 Task: Create a task  Upgrade and migrate company environmental management to a cloud-based solution , assign it to team member softage.5@softage.net in the project BitTech and update the status of the task to  At Risk , set the priority of the task to Medium
Action: Mouse moved to (81, 62)
Screenshot: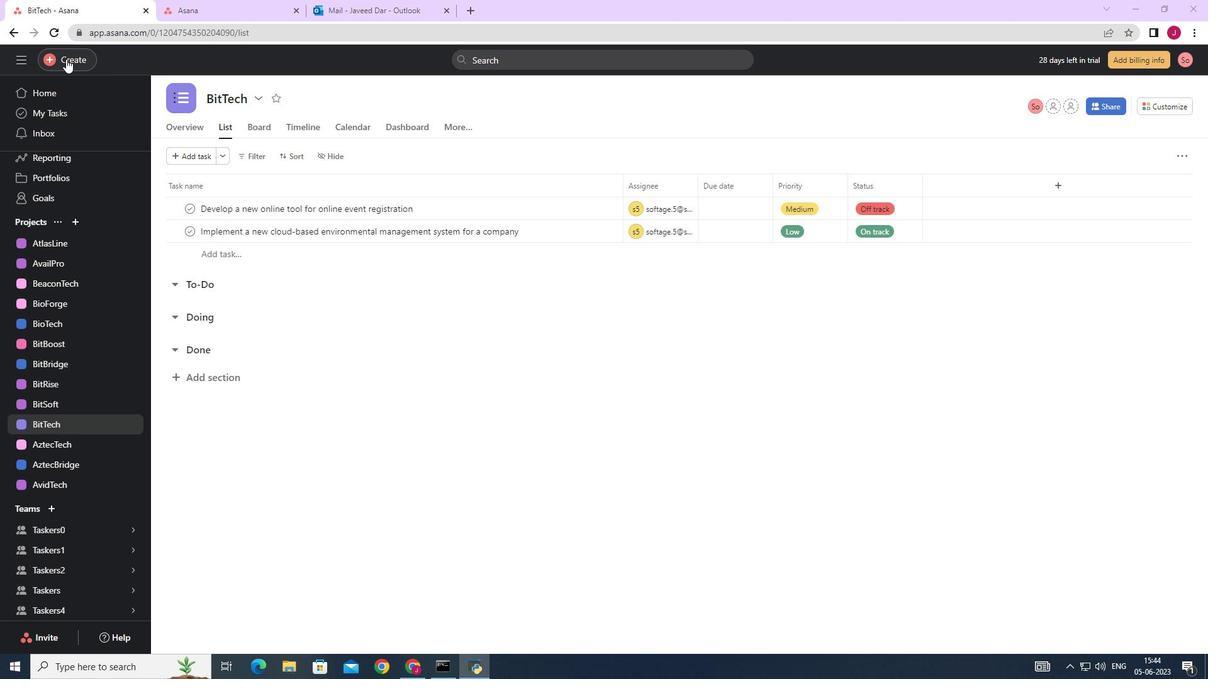 
Action: Mouse pressed left at (81, 62)
Screenshot: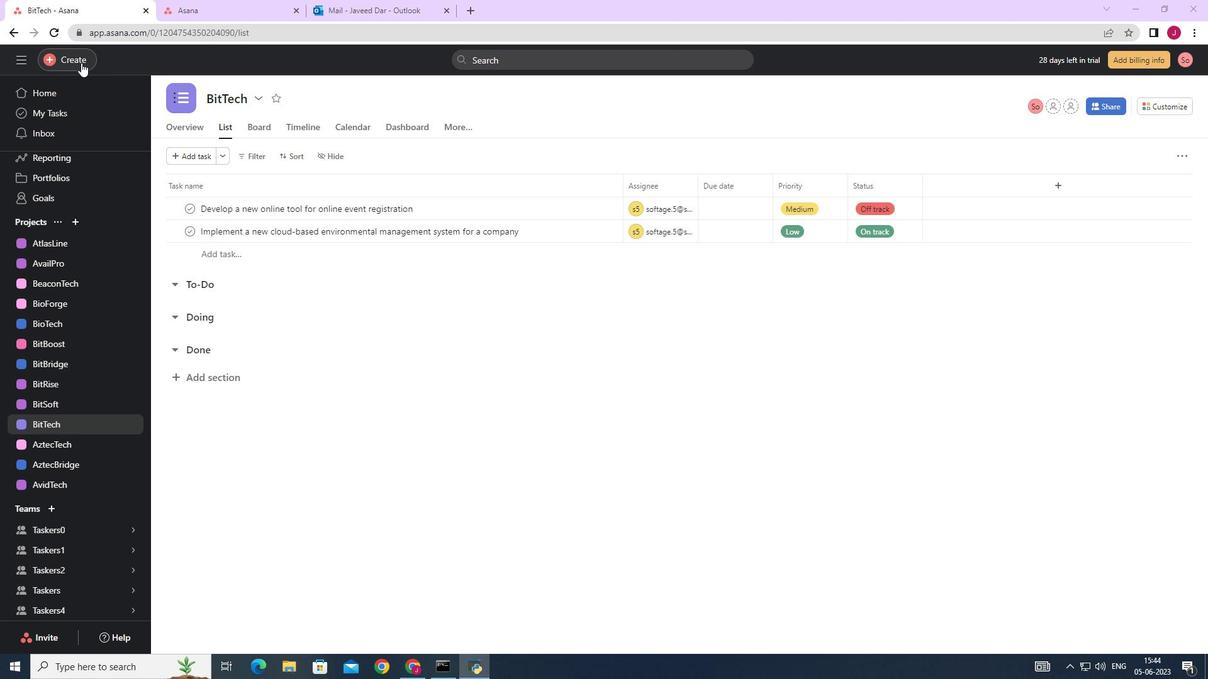 
Action: Mouse moved to (189, 60)
Screenshot: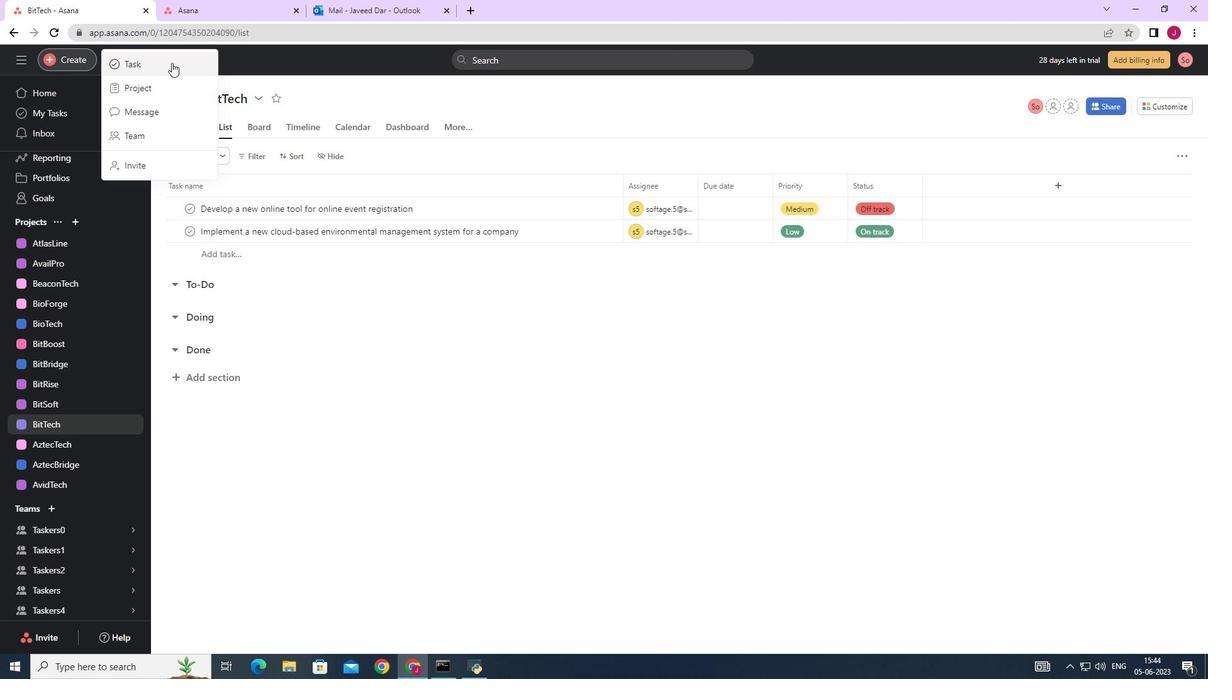
Action: Mouse pressed left at (189, 60)
Screenshot: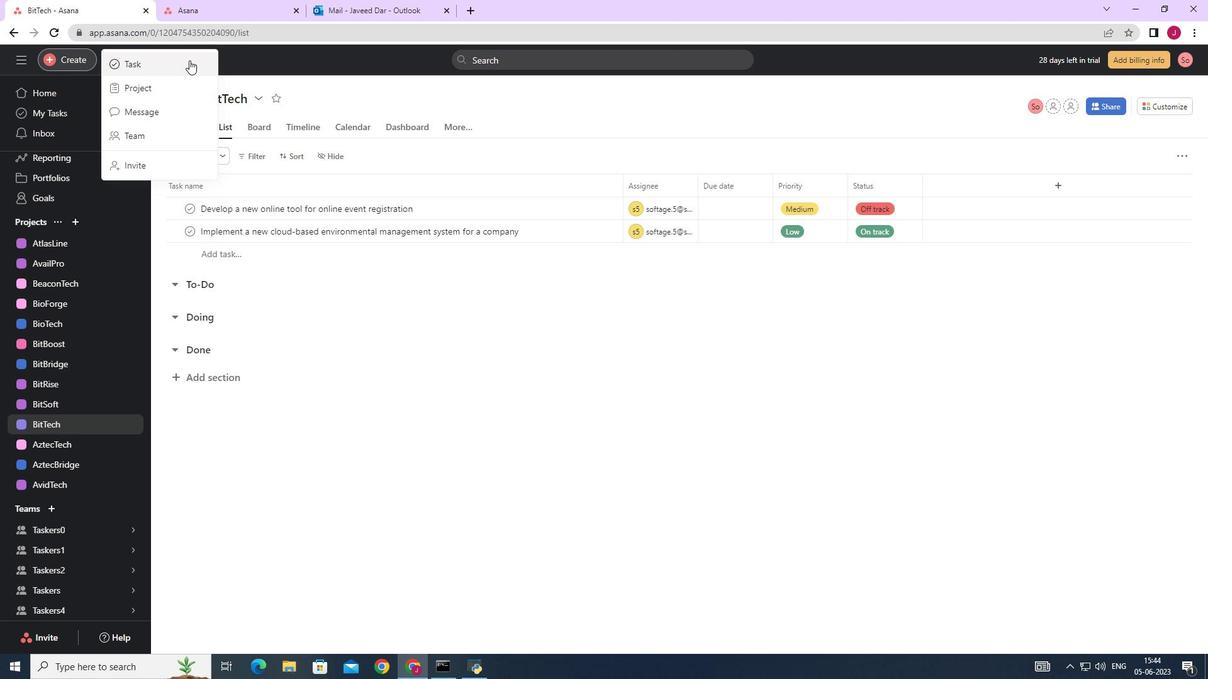
Action: Mouse moved to (957, 419)
Screenshot: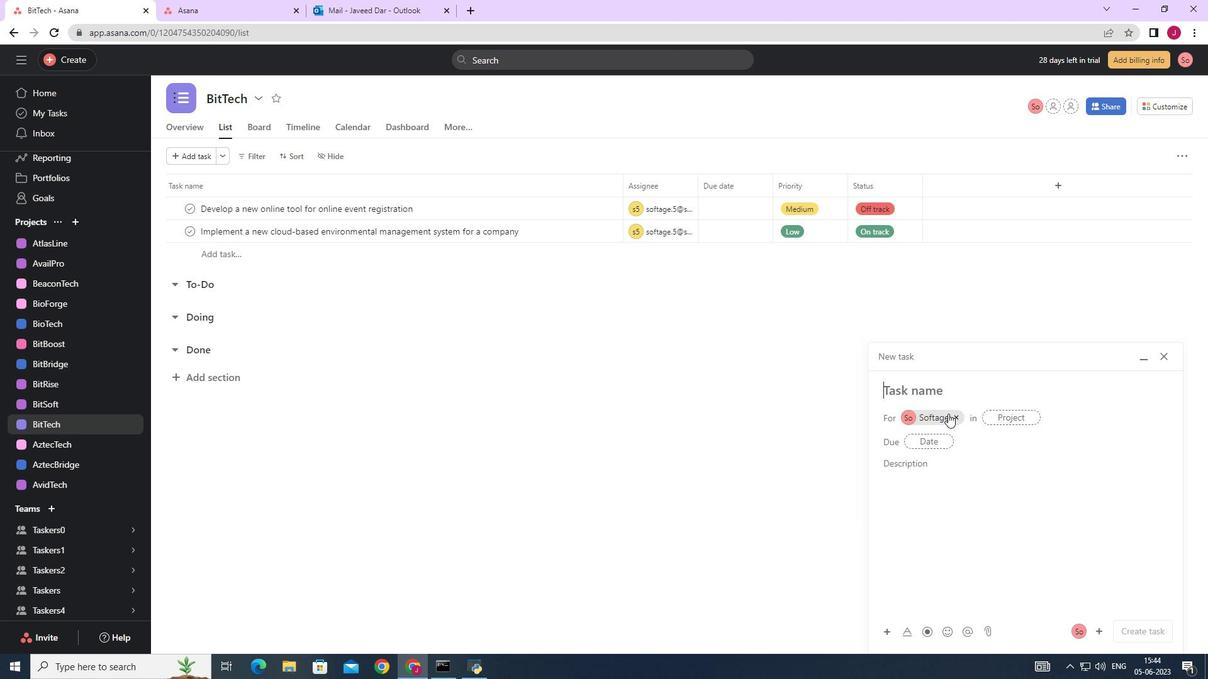 
Action: Mouse pressed left at (957, 419)
Screenshot: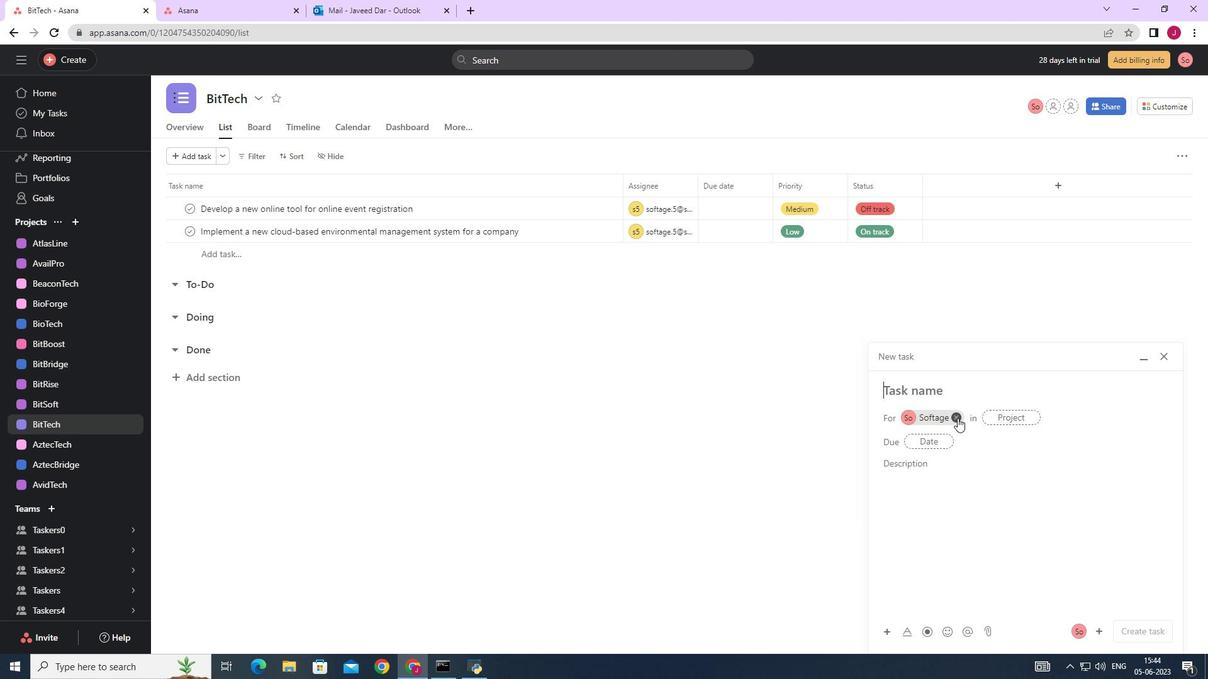 
Action: Mouse moved to (930, 388)
Screenshot: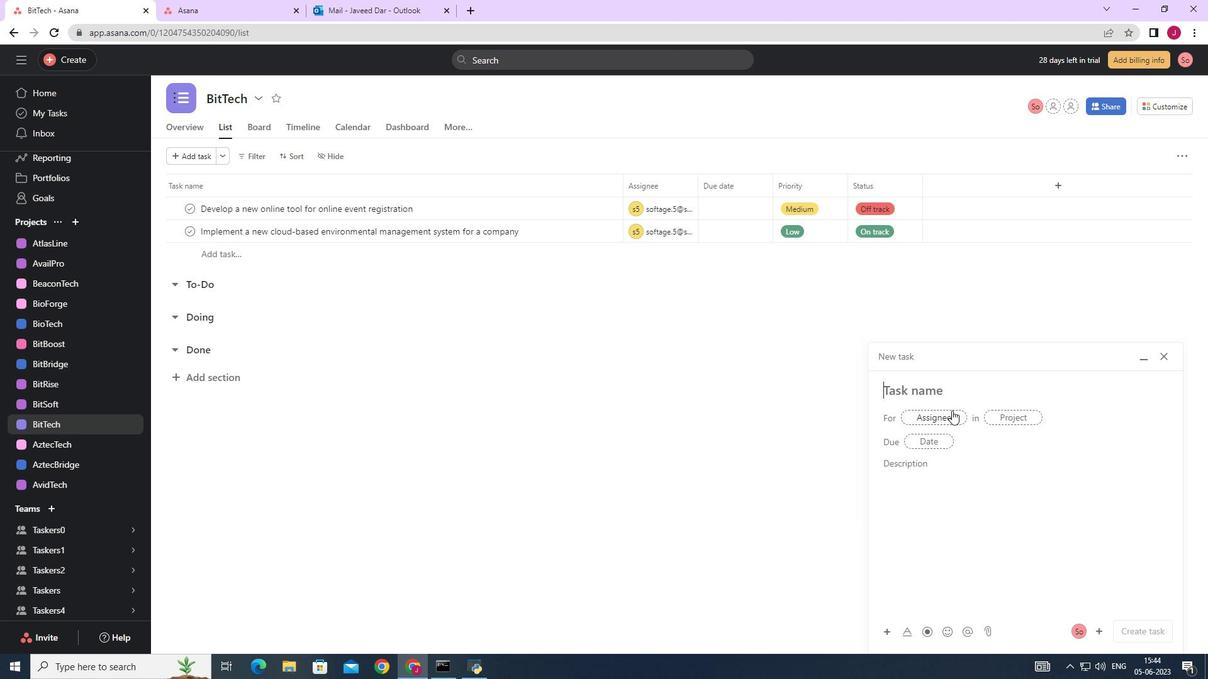 
Action: Mouse pressed left at (930, 388)
Screenshot: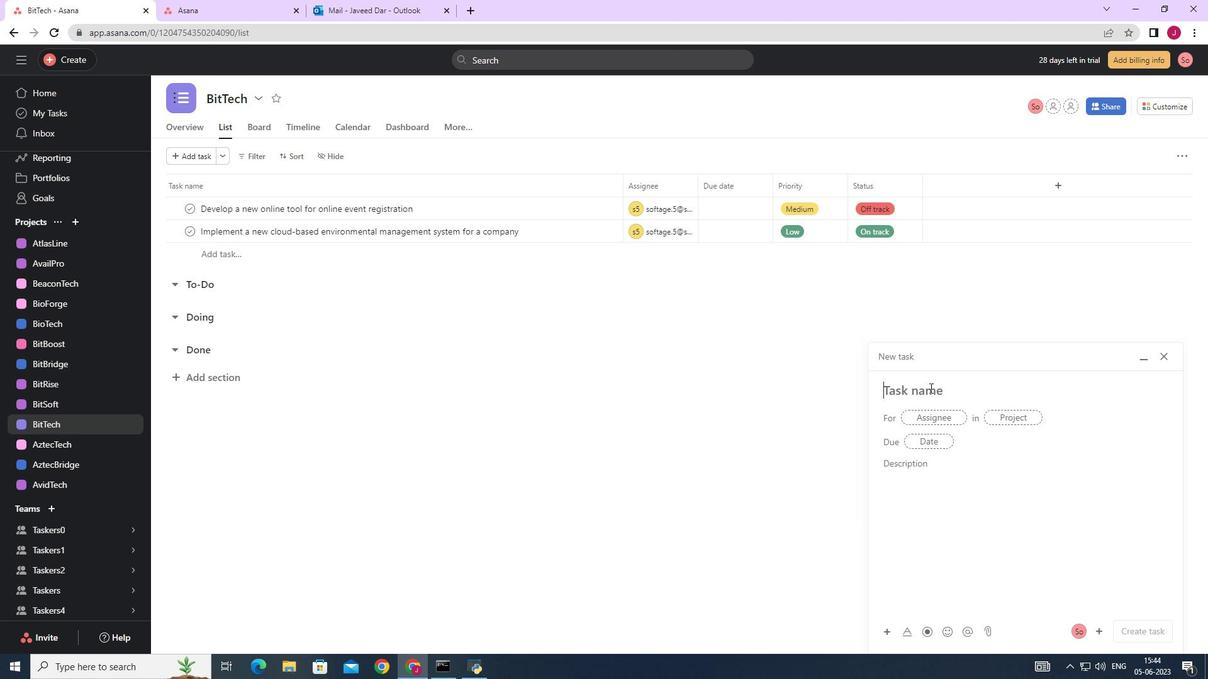 
Action: Key pressed <Key.caps_lock>U<Key.caps_lock>pgrade<Key.space>and<Key.space>migrate<Key.space>company<Key.space>environmental<Key.space>management<Key.space>to<Key.space>a<Key.space>cloud<Key.space><Key.backspace>-basedd<Key.space><Key.backspace><Key.backspace><Key.space>solution
Screenshot: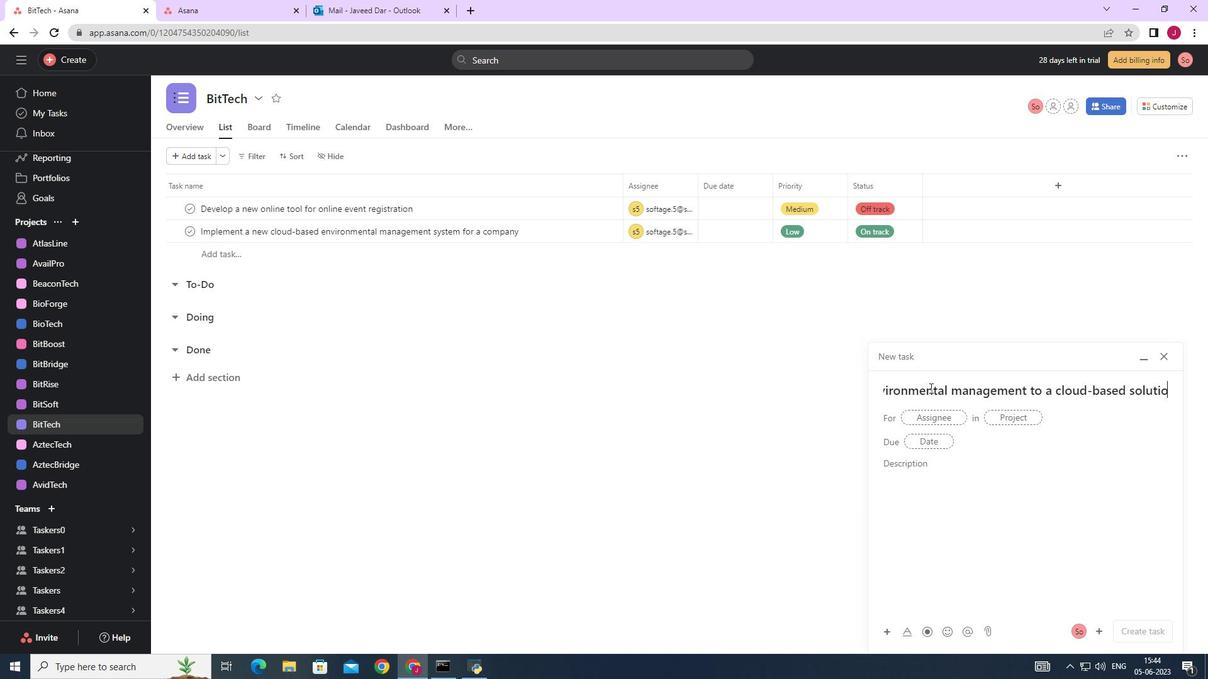 
Action: Mouse moved to (922, 421)
Screenshot: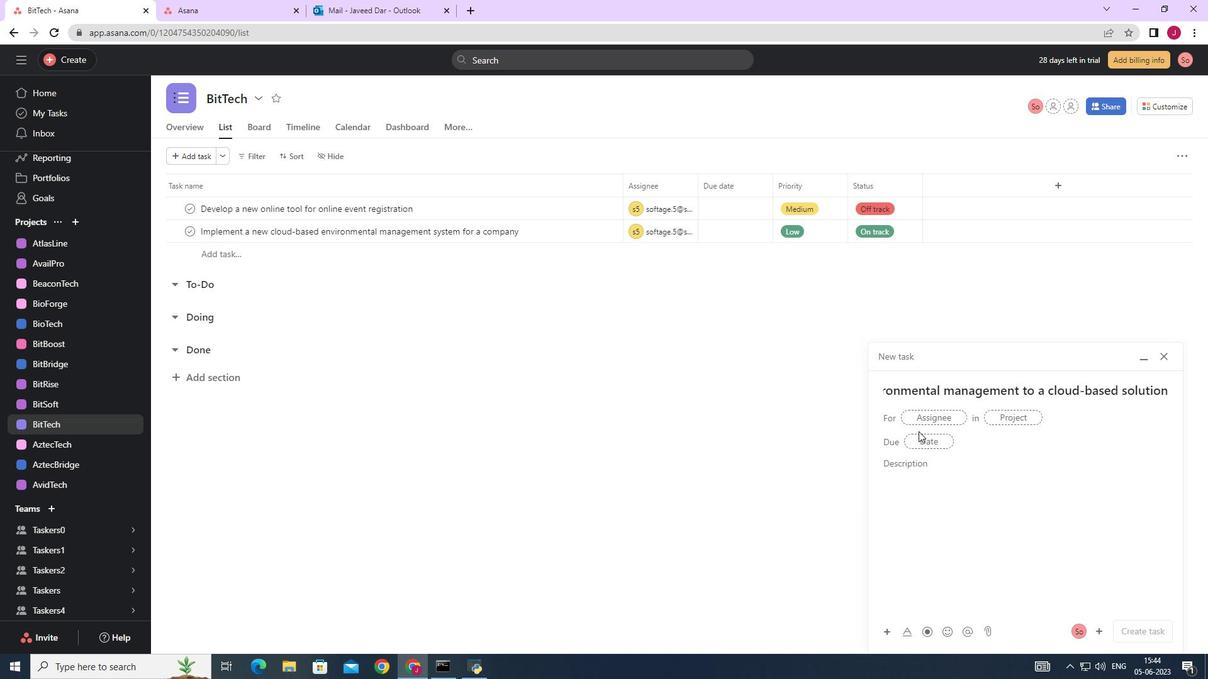 
Action: Mouse pressed left at (922, 421)
Screenshot: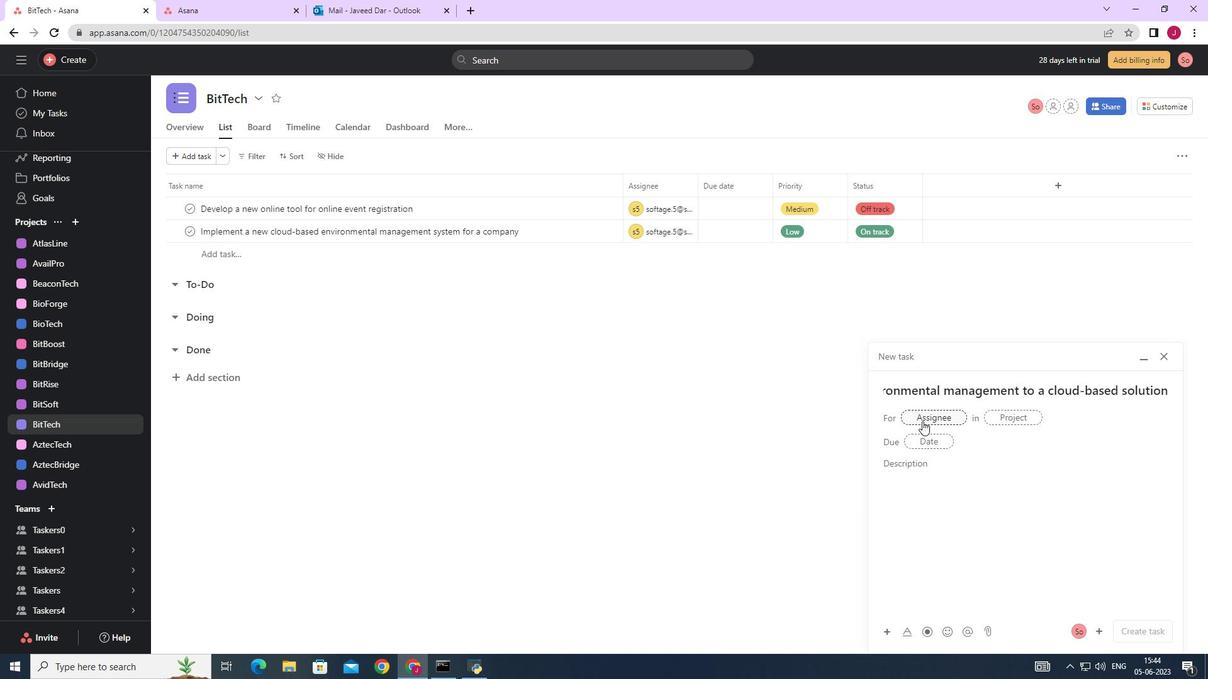 
Action: Key pressed softage,5
Screenshot: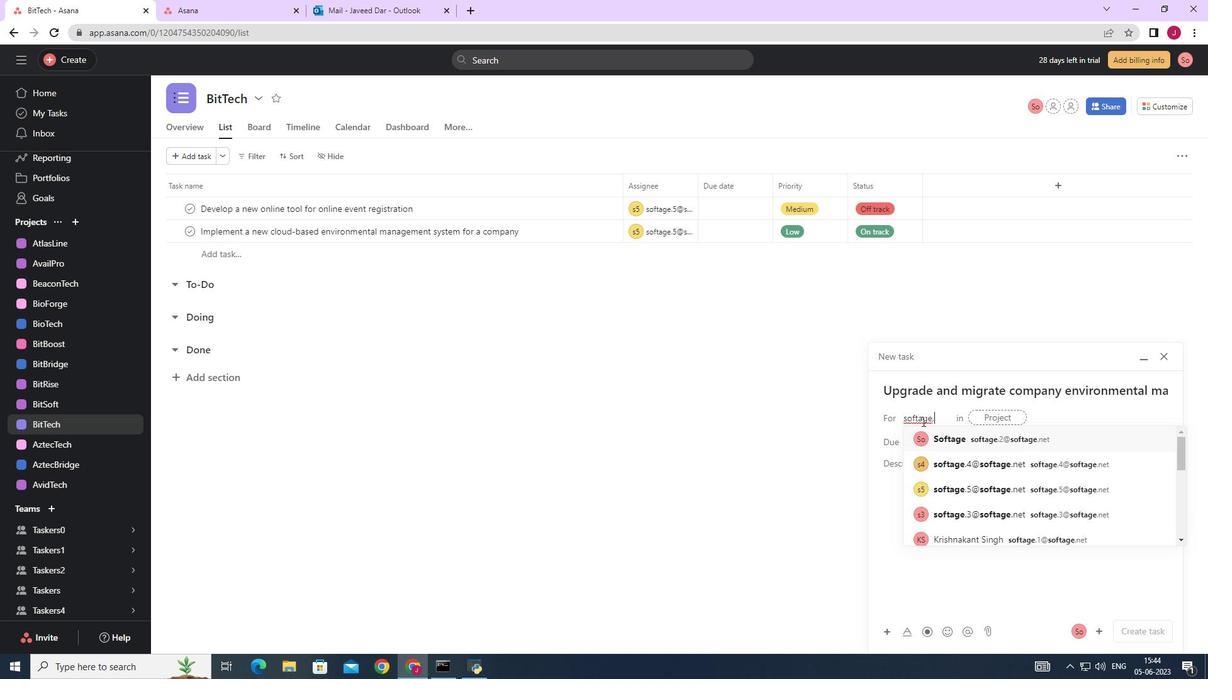 
Action: Mouse moved to (950, 441)
Screenshot: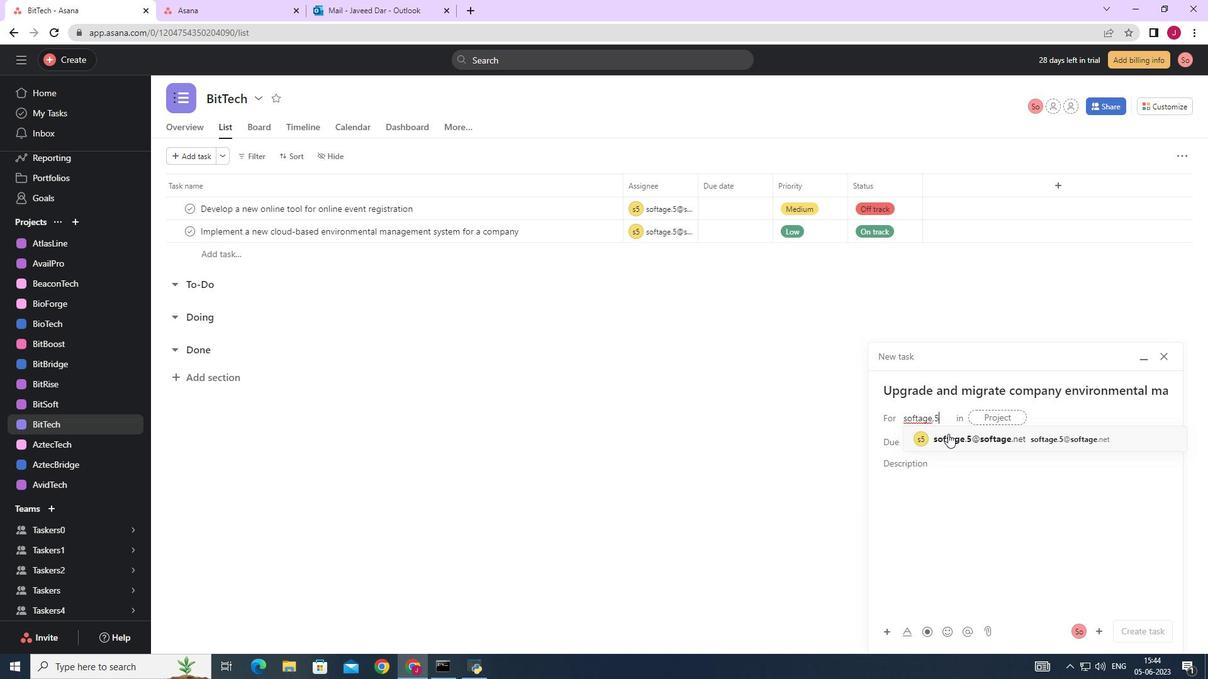 
Action: Mouse pressed left at (950, 441)
Screenshot: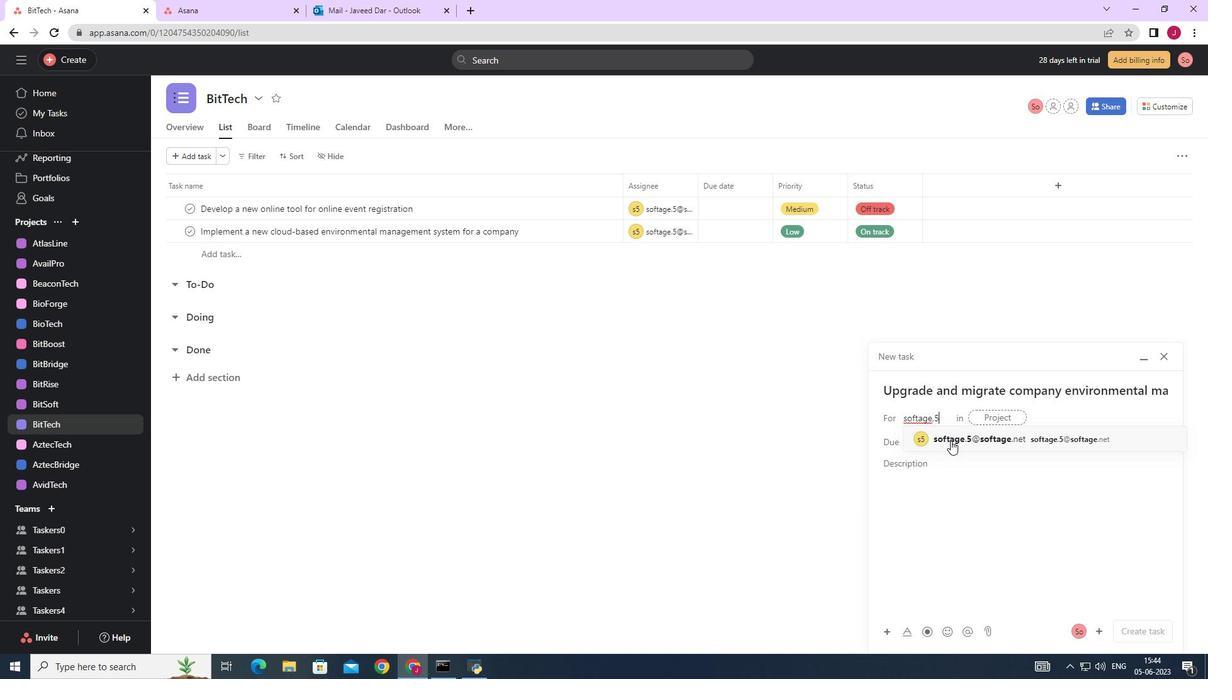 
Action: Mouse moved to (797, 439)
Screenshot: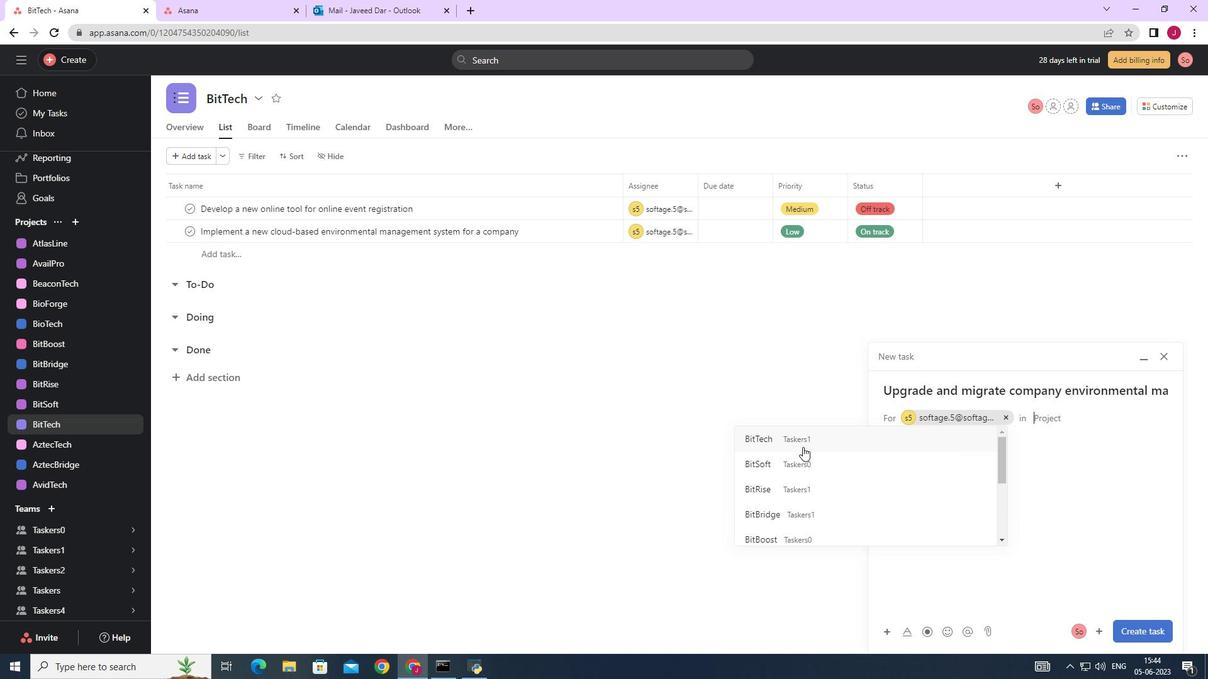 
Action: Mouse pressed left at (797, 439)
Screenshot: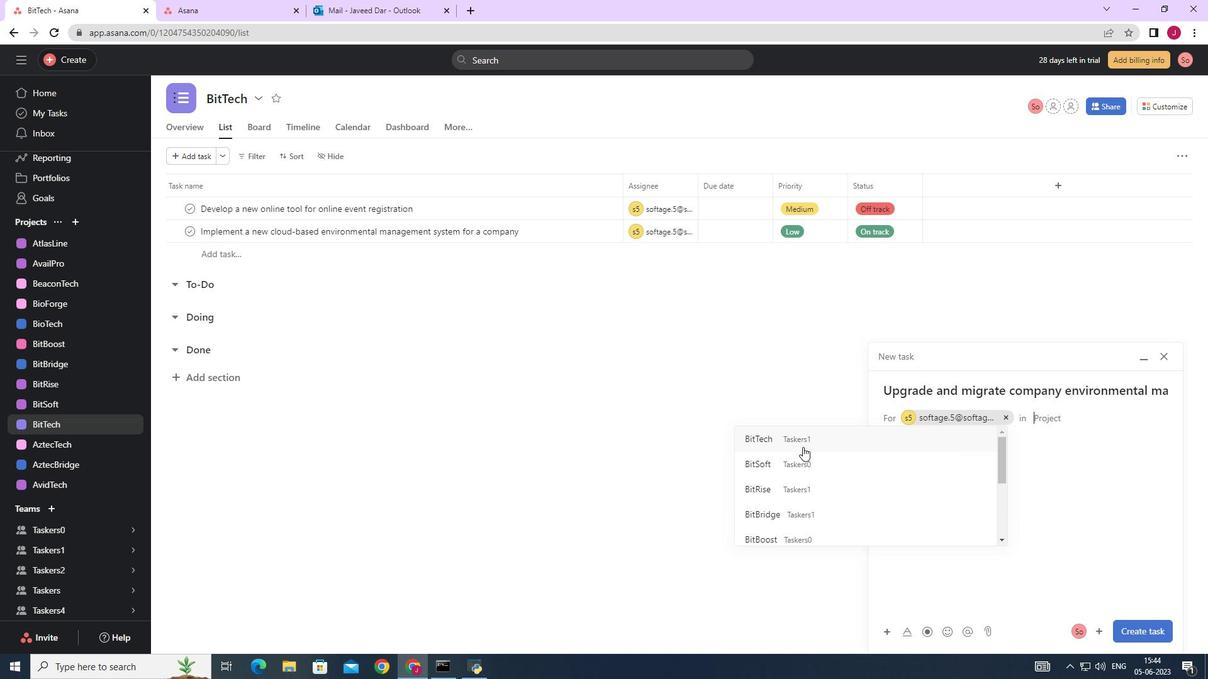 
Action: Mouse moved to (946, 468)
Screenshot: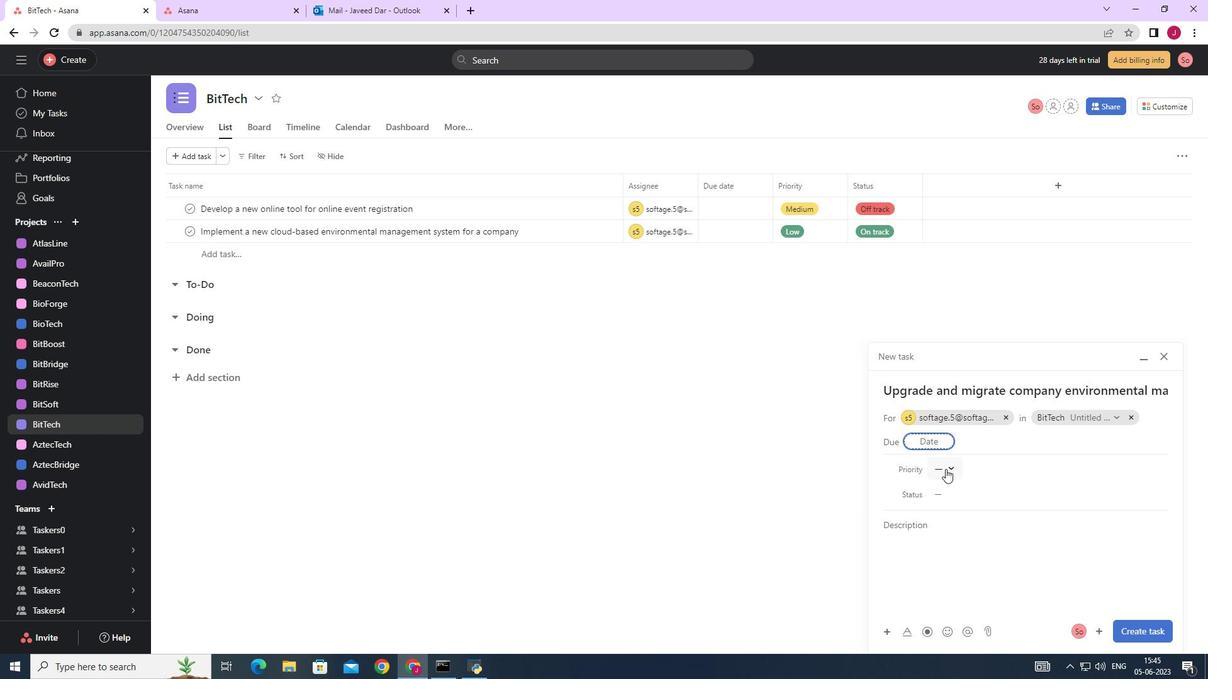 
Action: Mouse pressed left at (946, 468)
Screenshot: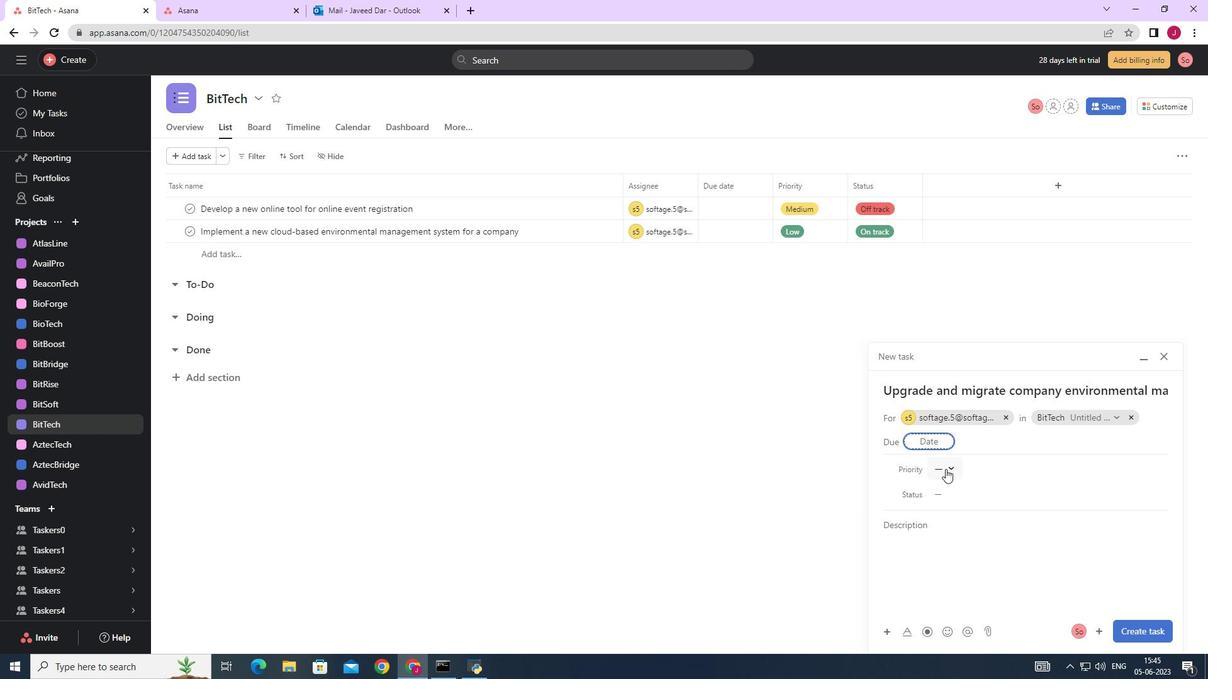 
Action: Mouse moved to (965, 532)
Screenshot: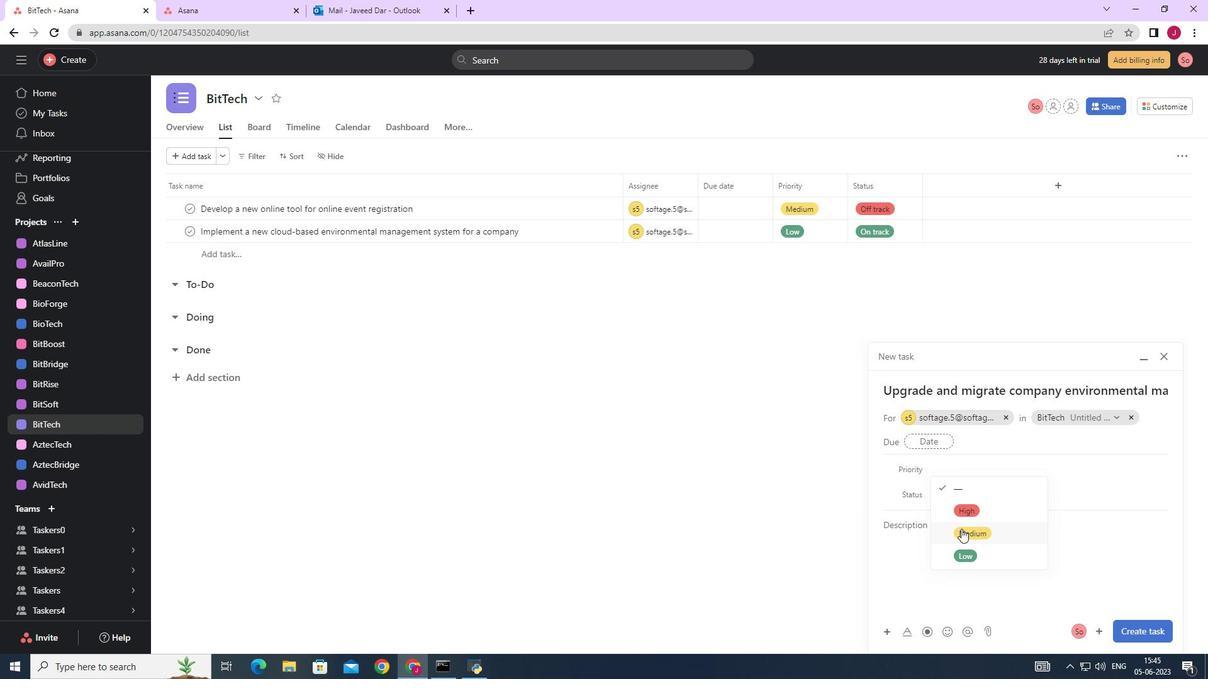 
Action: Mouse pressed left at (965, 532)
Screenshot: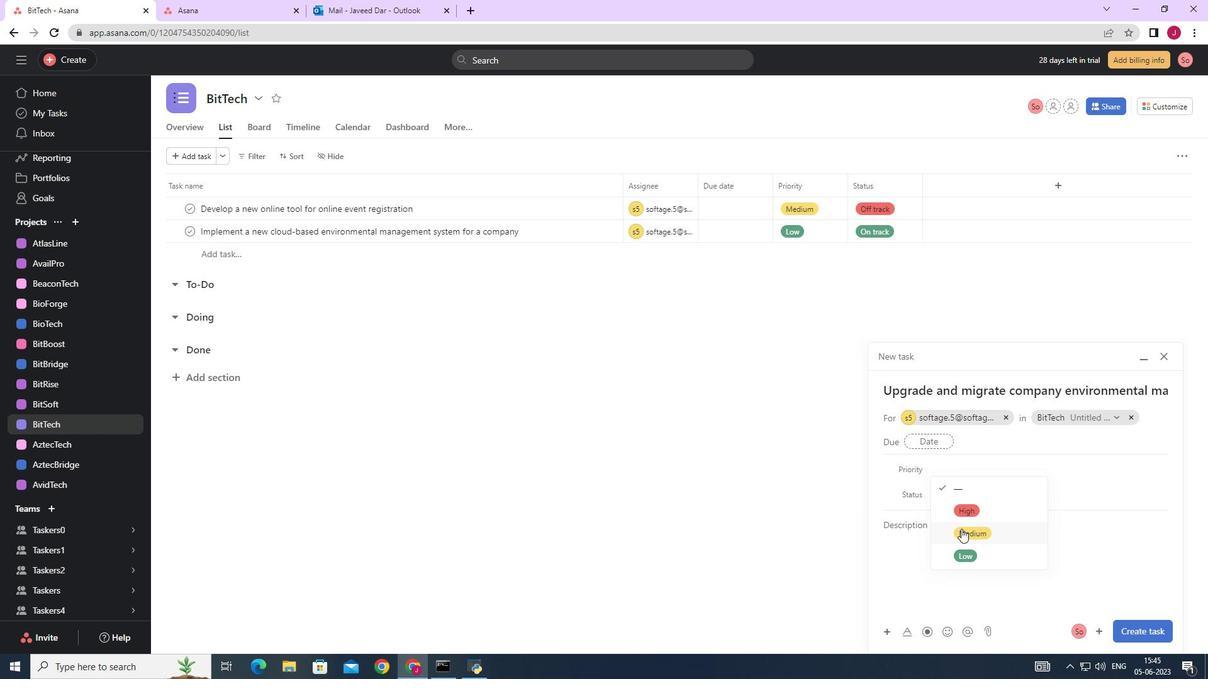
Action: Mouse moved to (945, 494)
Screenshot: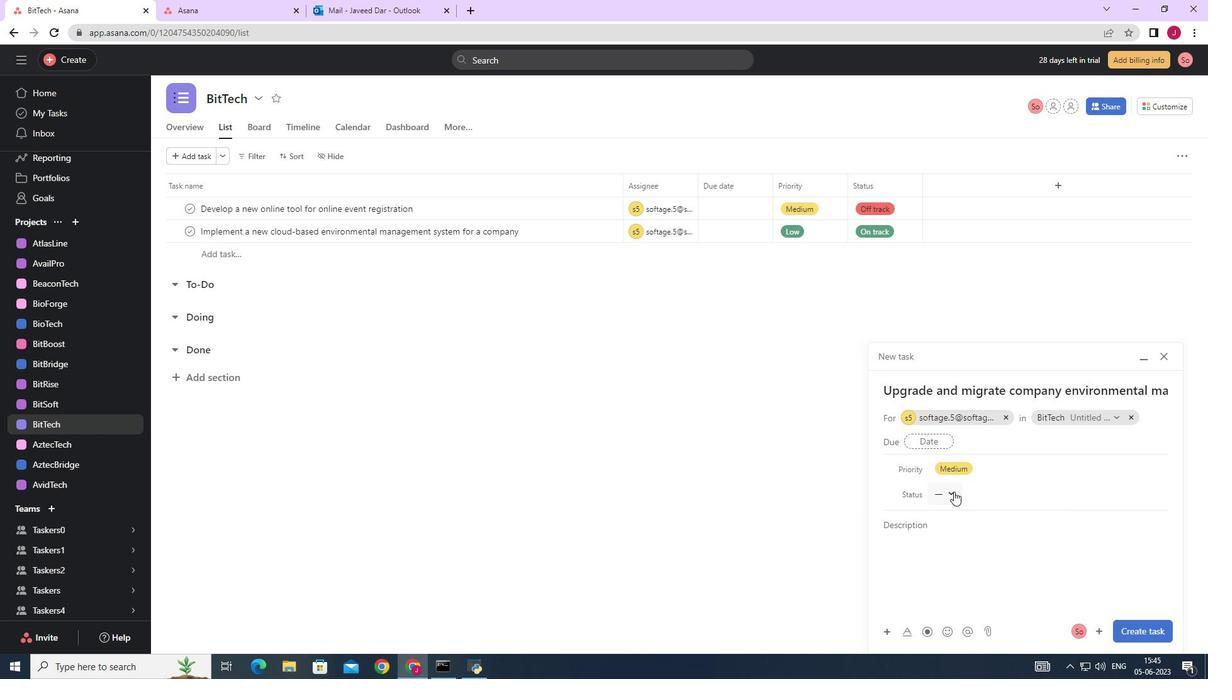 
Action: Mouse pressed left at (945, 494)
Screenshot: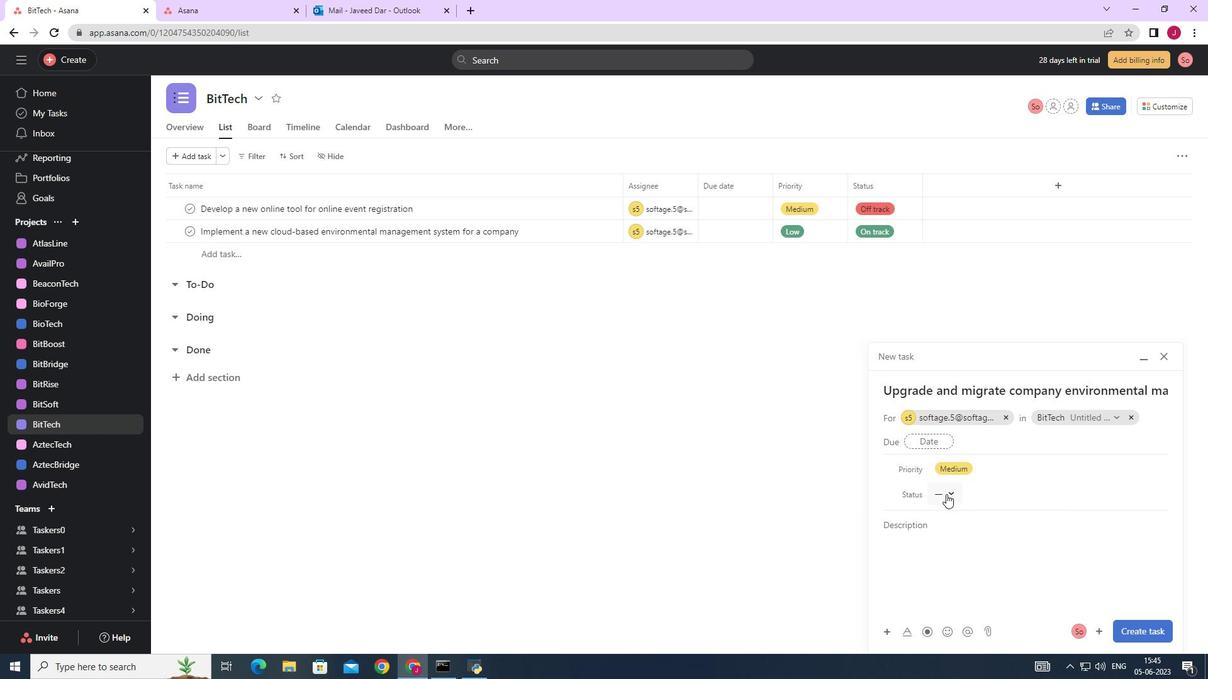
Action: Mouse moved to (967, 577)
Screenshot: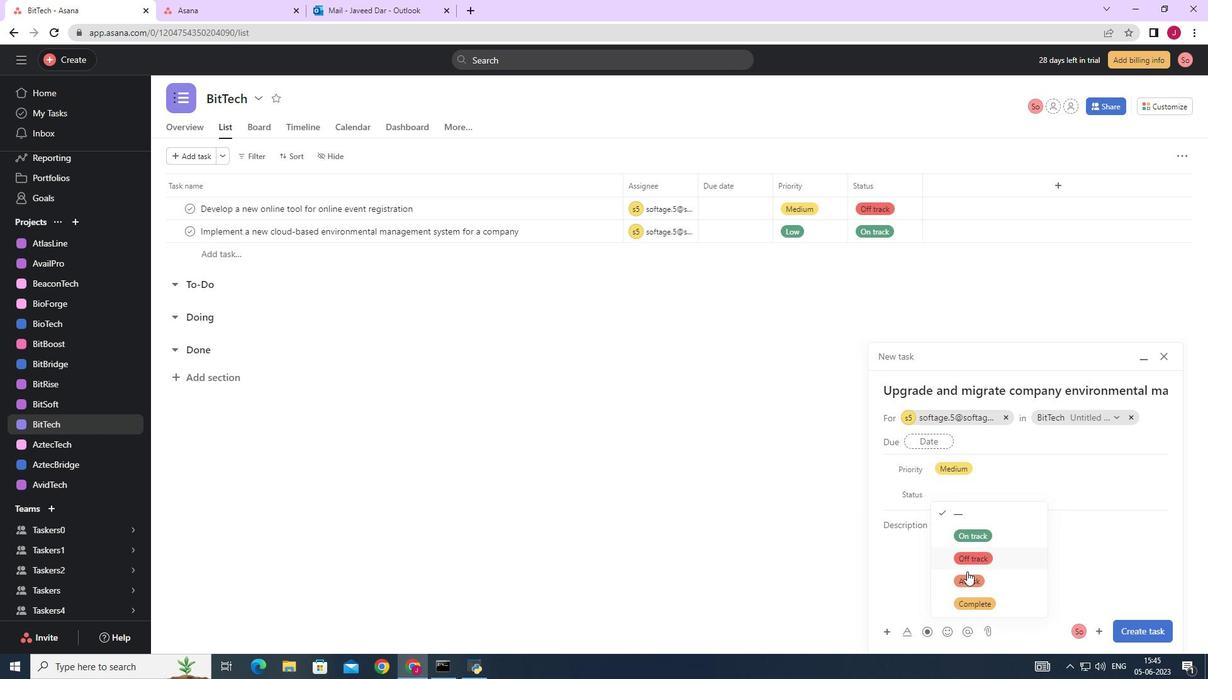 
Action: Mouse pressed left at (967, 577)
Screenshot: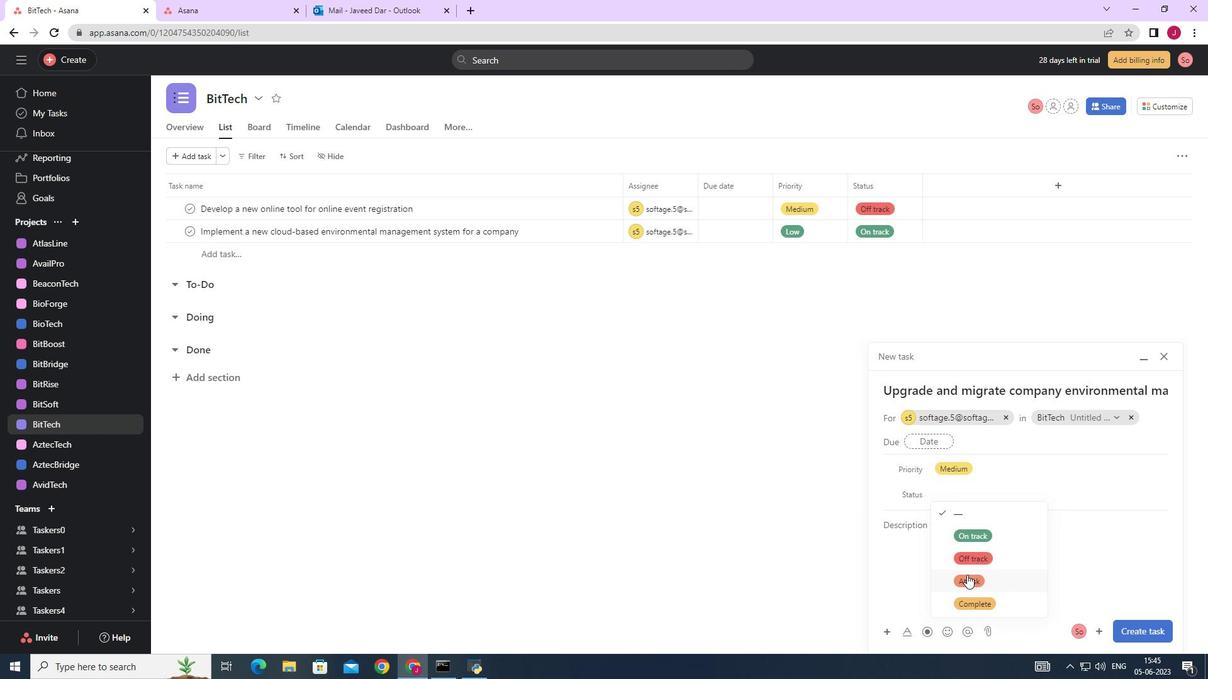 
Action: Mouse moved to (1147, 630)
Screenshot: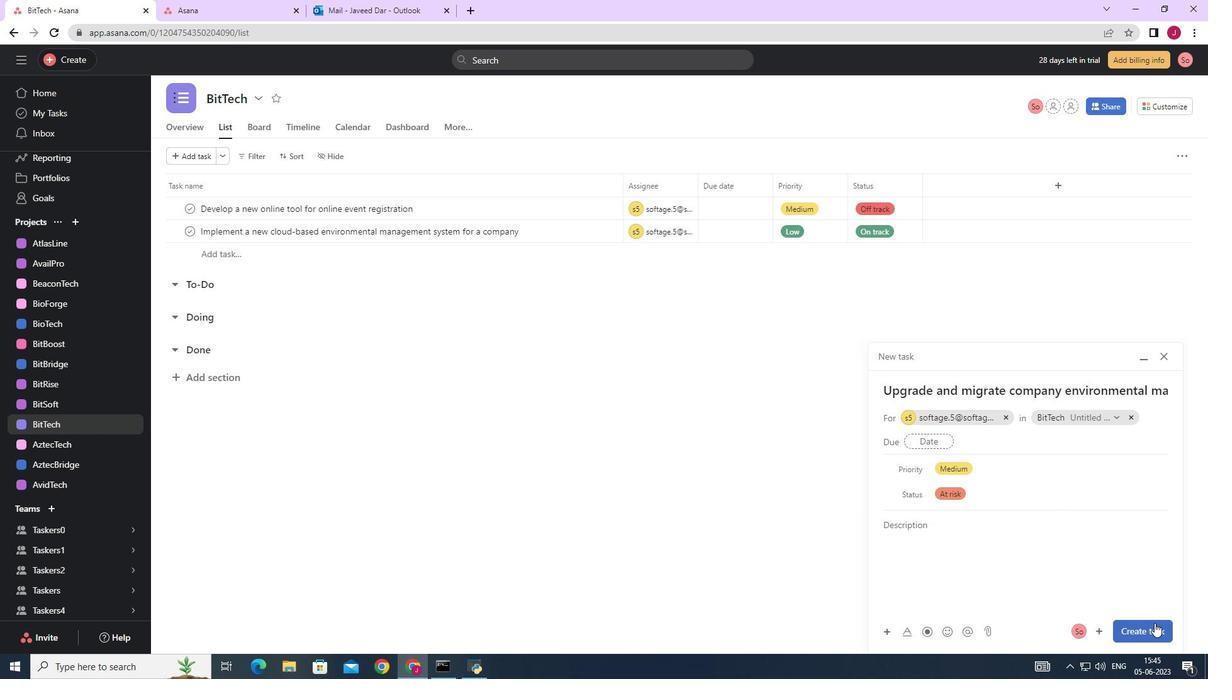 
Action: Mouse pressed left at (1147, 630)
Screenshot: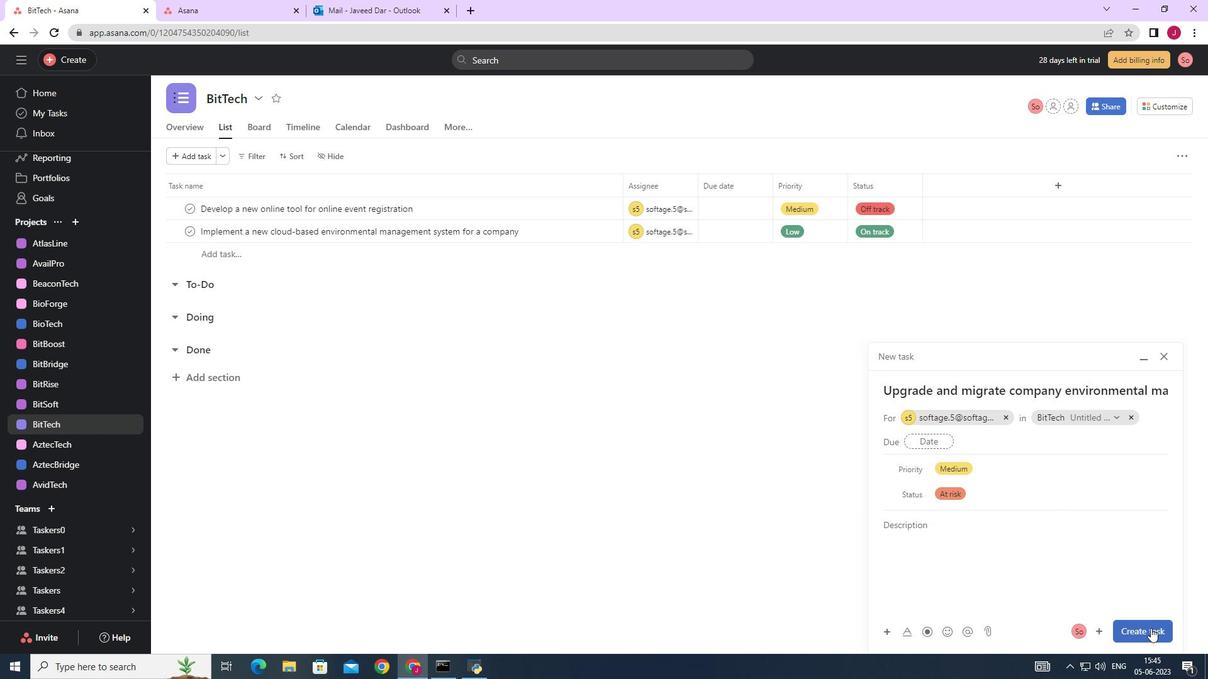 
Action: Mouse moved to (1045, 568)
Screenshot: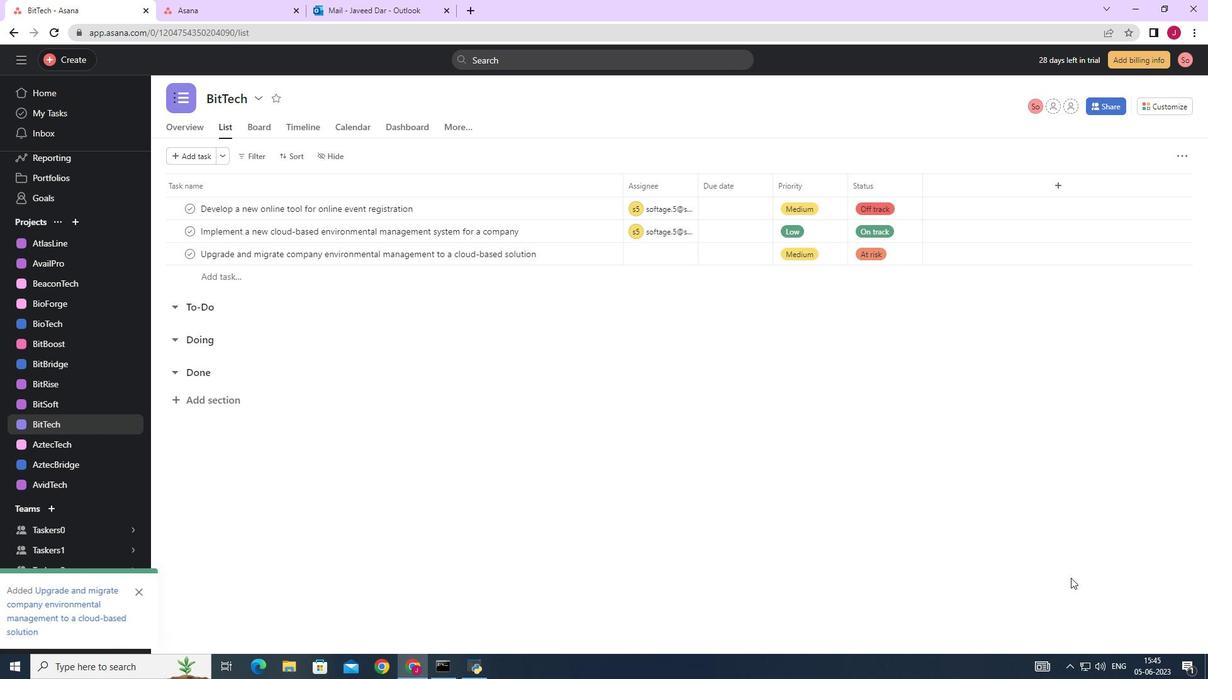 
